 Task: Zoom the sheet by 50%.
Action: Mouse moved to (141, 110)
Screenshot: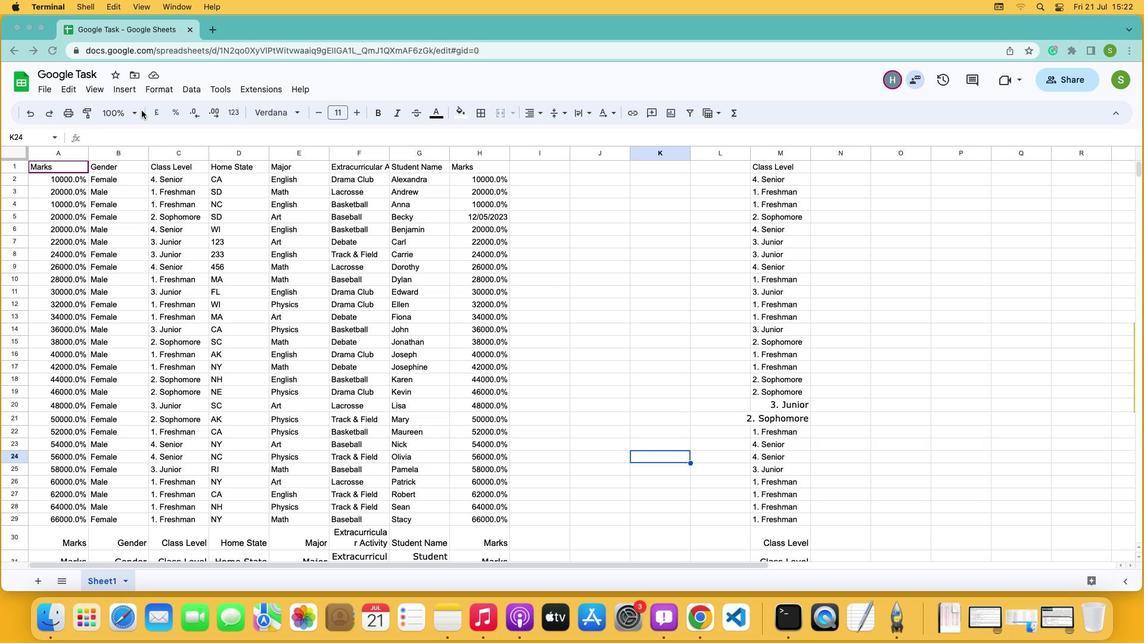 
Action: Mouse pressed left at (141, 110)
Screenshot: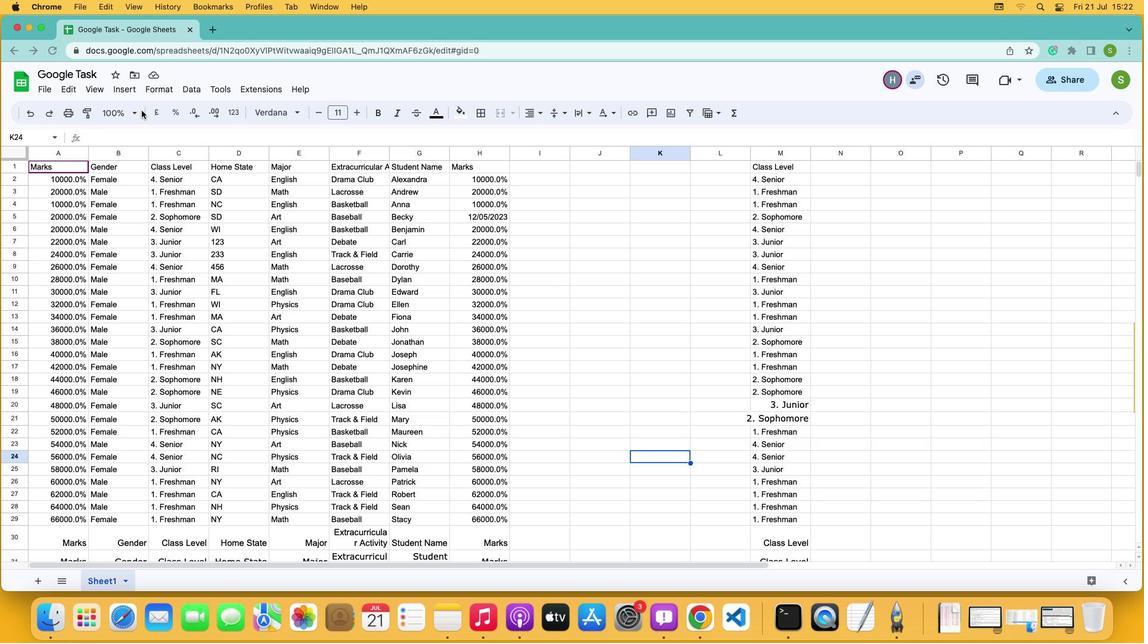 
Action: Mouse moved to (135, 112)
Screenshot: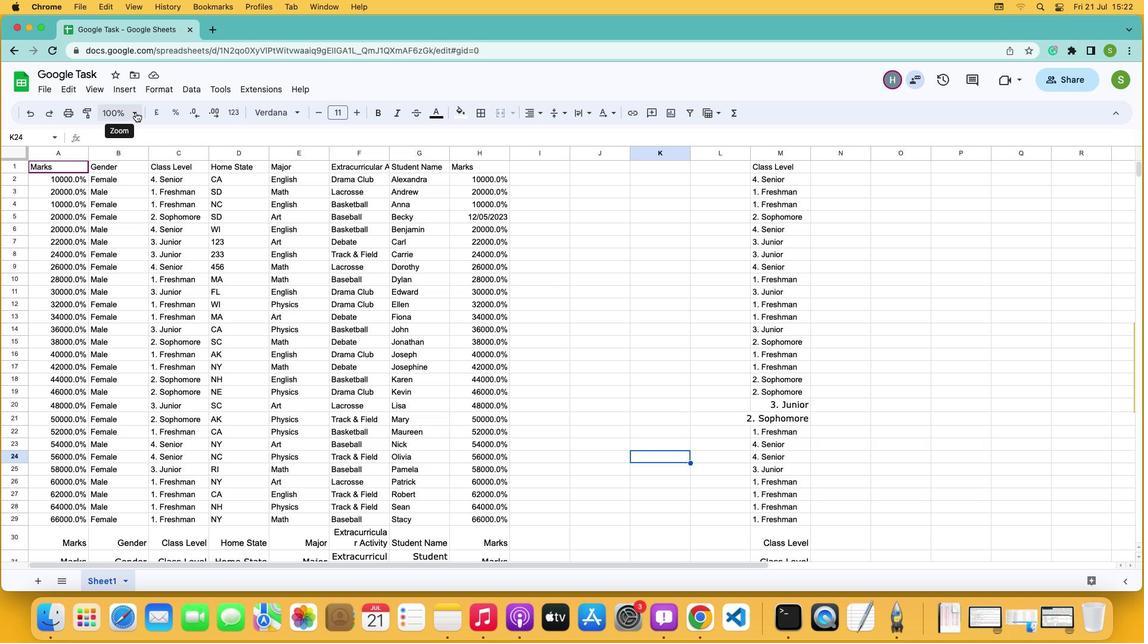 
Action: Mouse pressed left at (135, 112)
Screenshot: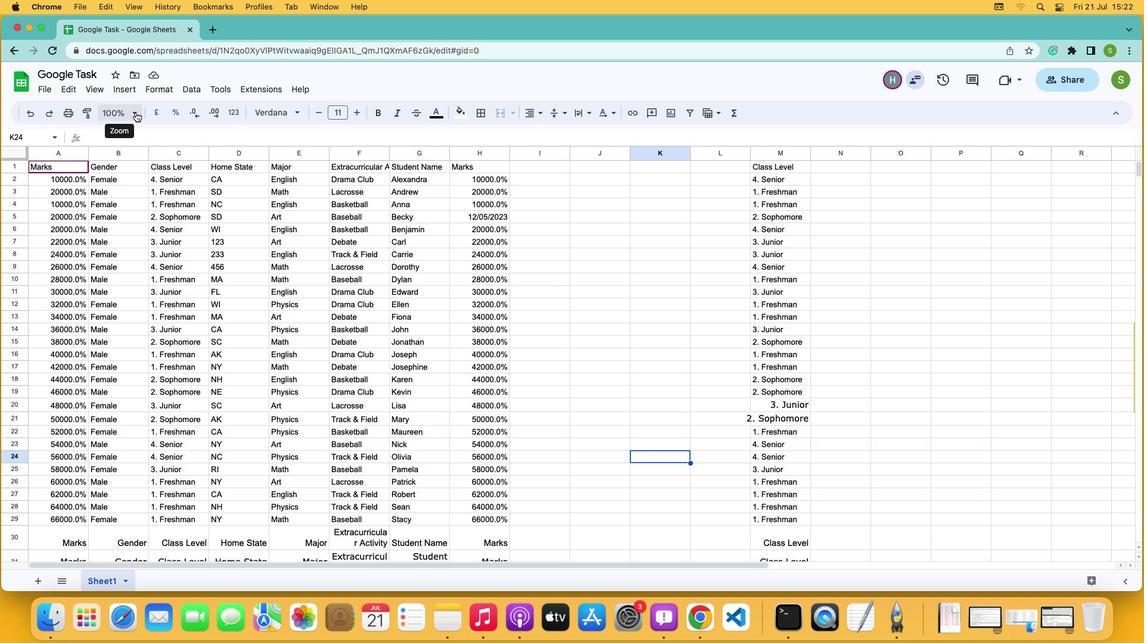 
Action: Mouse moved to (121, 134)
Screenshot: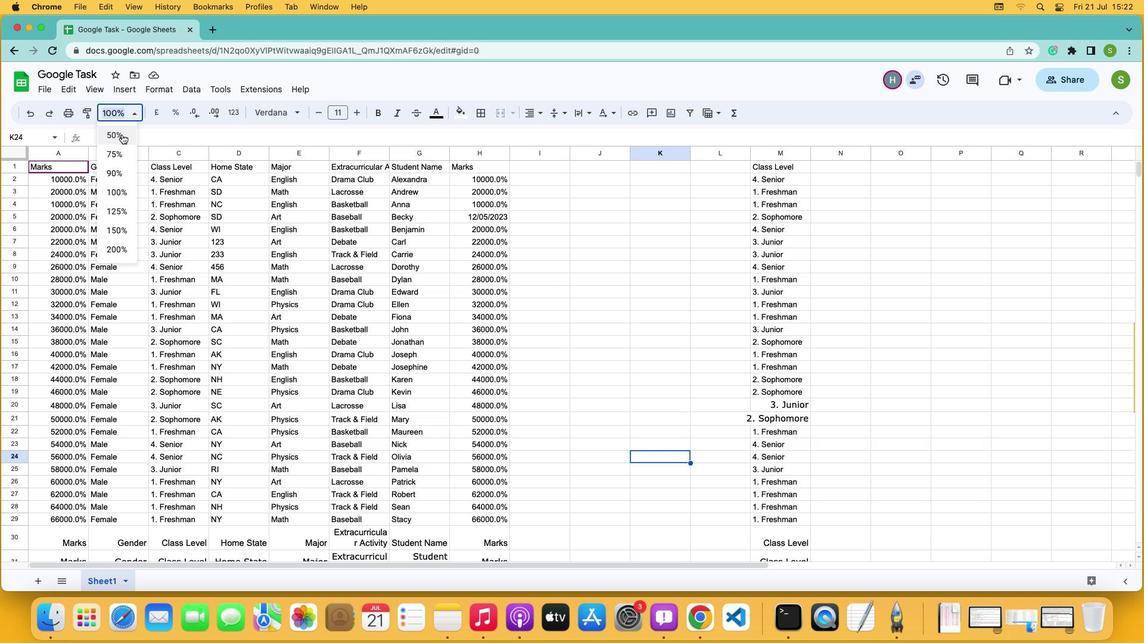
Action: Mouse pressed left at (121, 134)
Screenshot: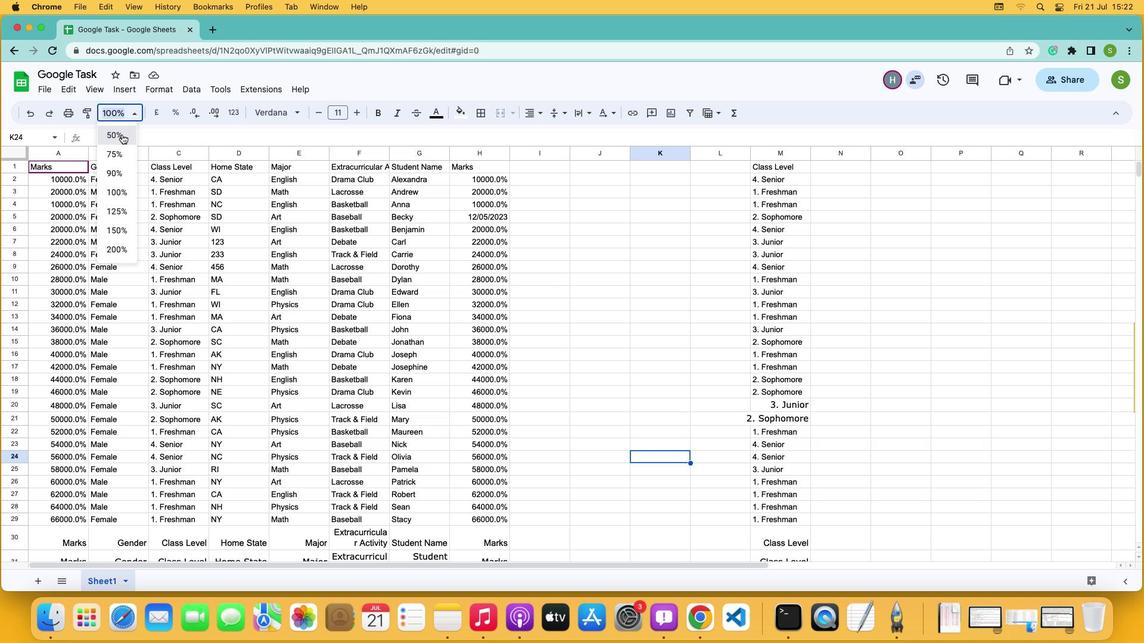 
